 Task: Look for properties with 4 bathrooms.
Action: Mouse moved to (883, 146)
Screenshot: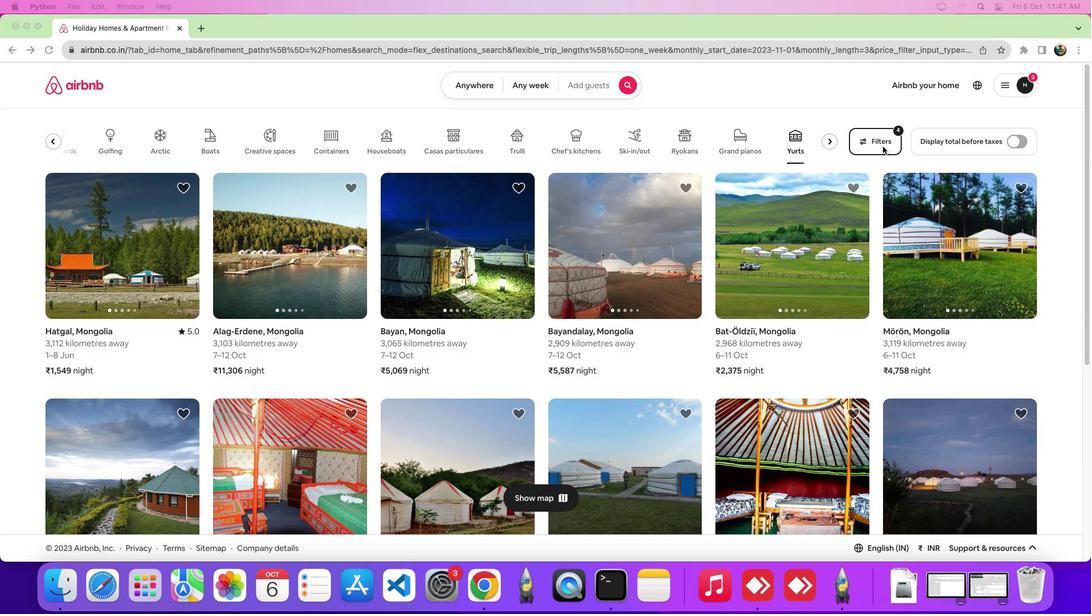 
Action: Mouse pressed left at (883, 146)
Screenshot: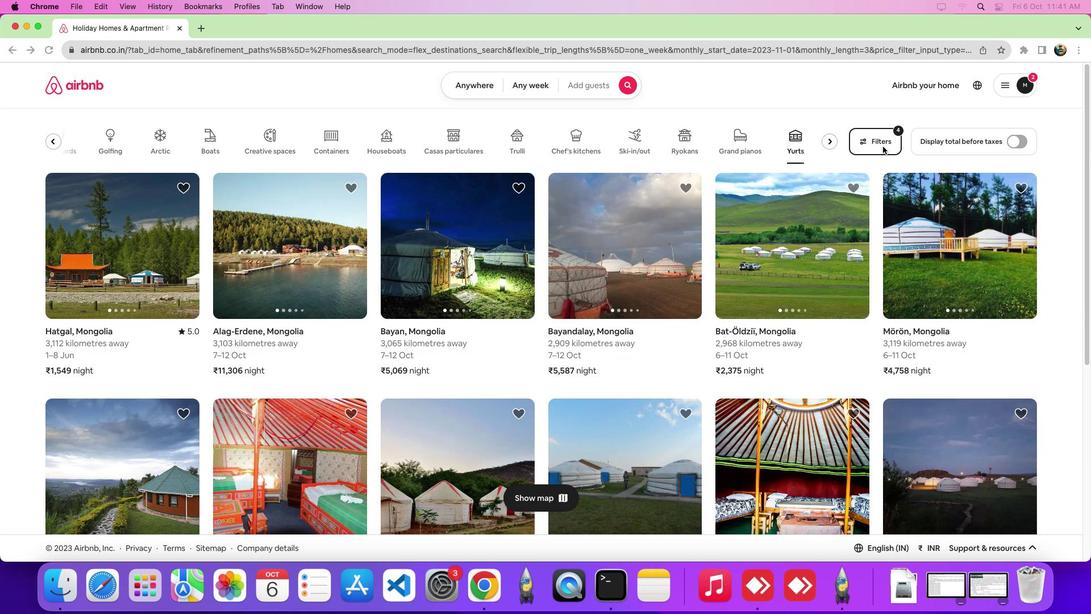 
Action: Mouse pressed left at (883, 146)
Screenshot: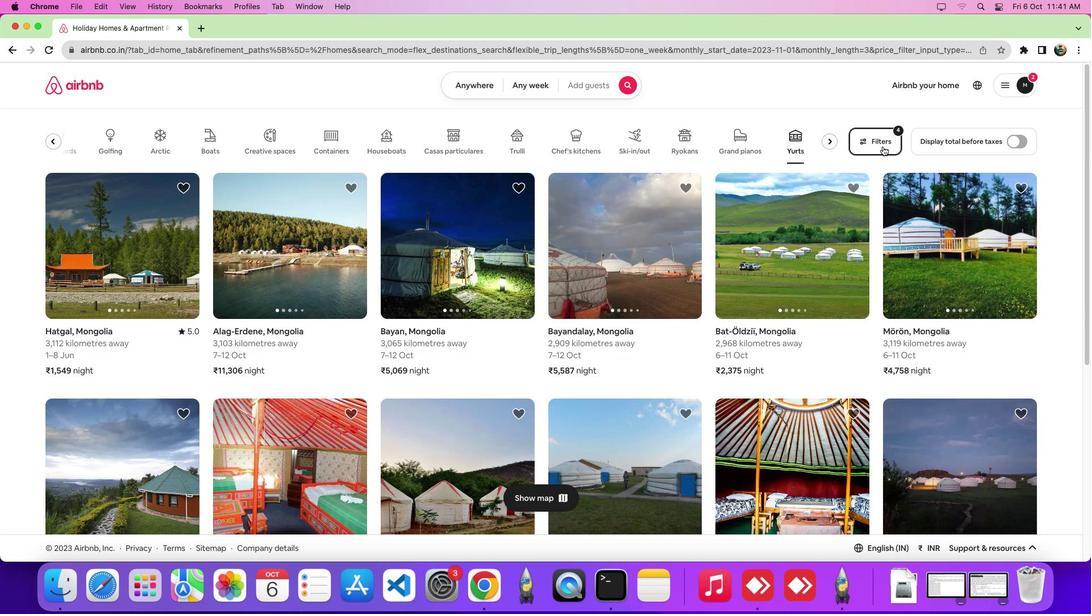 
Action: Mouse moved to (439, 195)
Screenshot: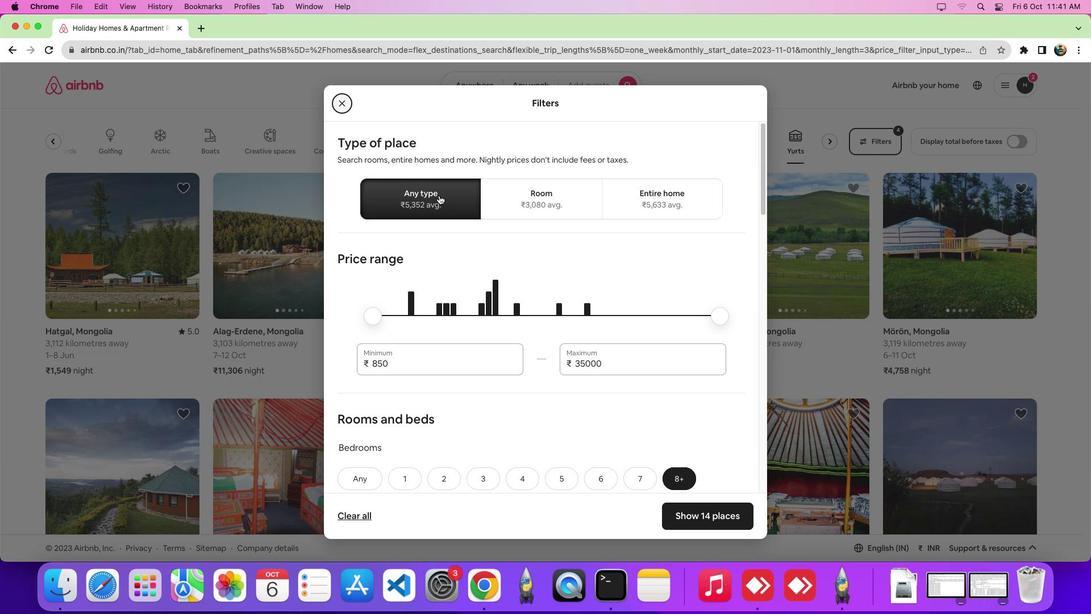 
Action: Mouse pressed left at (439, 195)
Screenshot: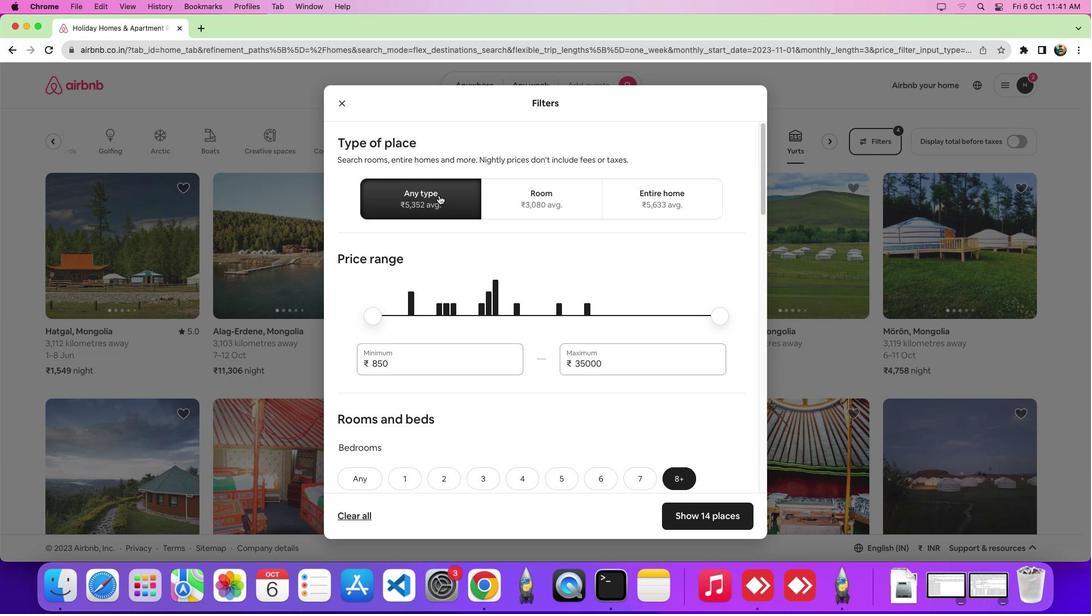 
Action: Mouse moved to (486, 326)
Screenshot: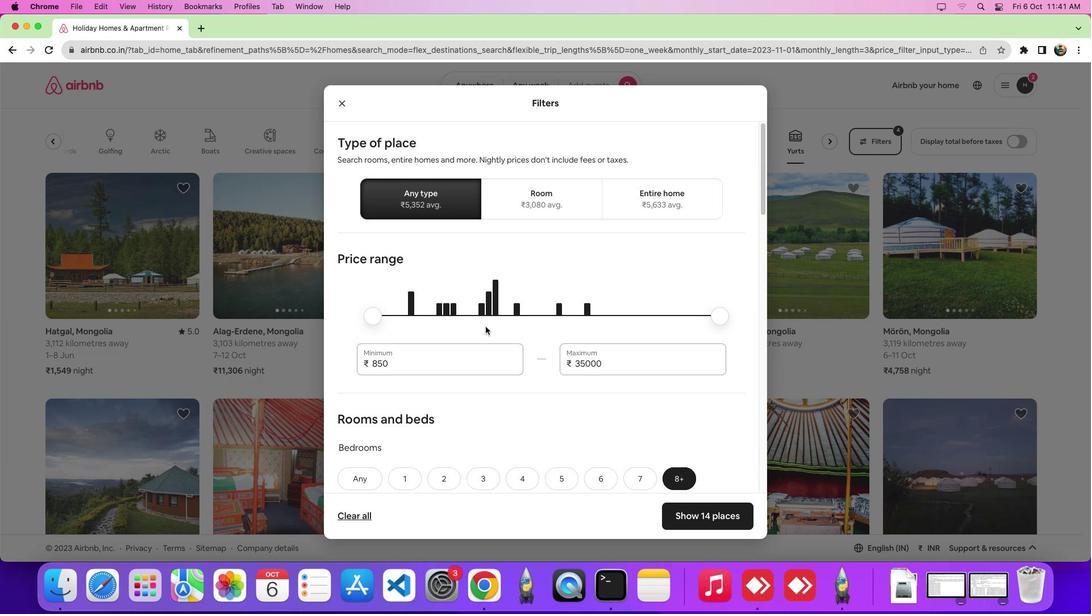 
Action: Mouse scrolled (486, 326) with delta (0, 0)
Screenshot: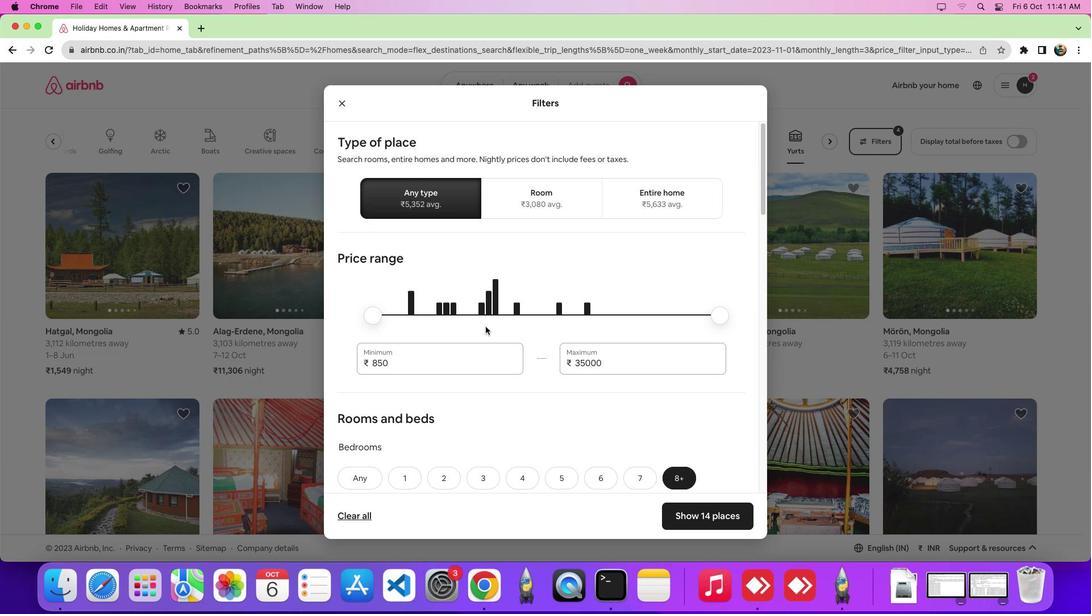 
Action: Mouse scrolled (486, 326) with delta (0, 0)
Screenshot: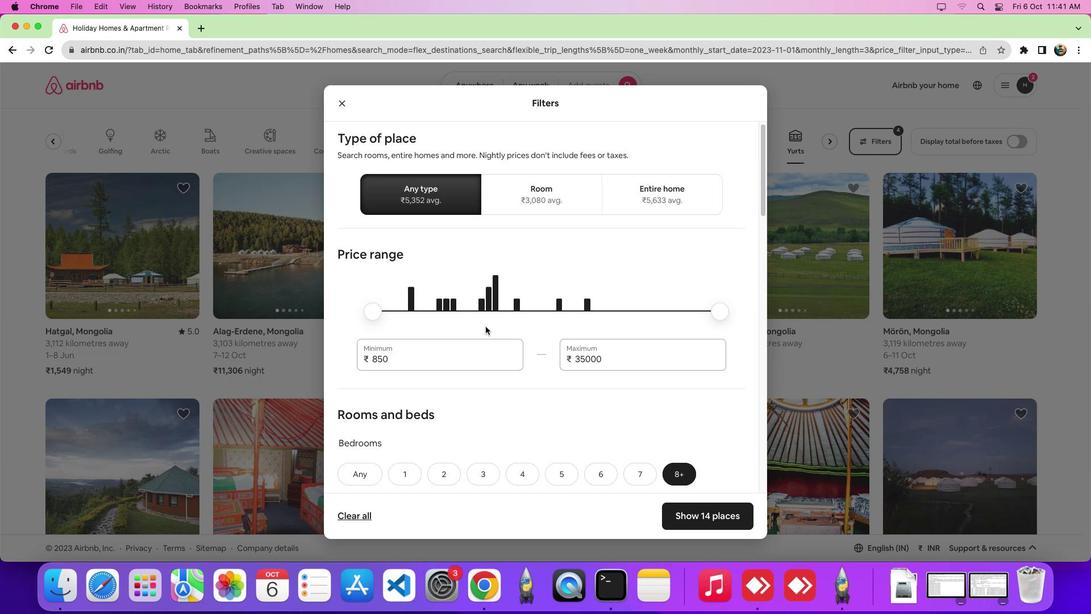 
Action: Mouse scrolled (486, 326) with delta (0, -3)
Screenshot: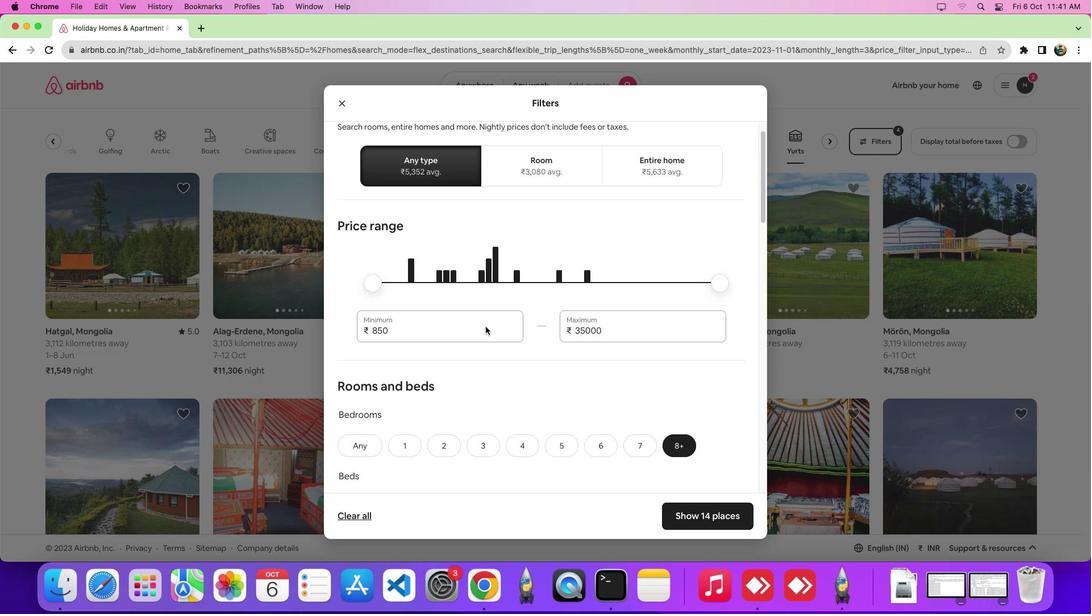 
Action: Mouse scrolled (486, 326) with delta (0, -5)
Screenshot: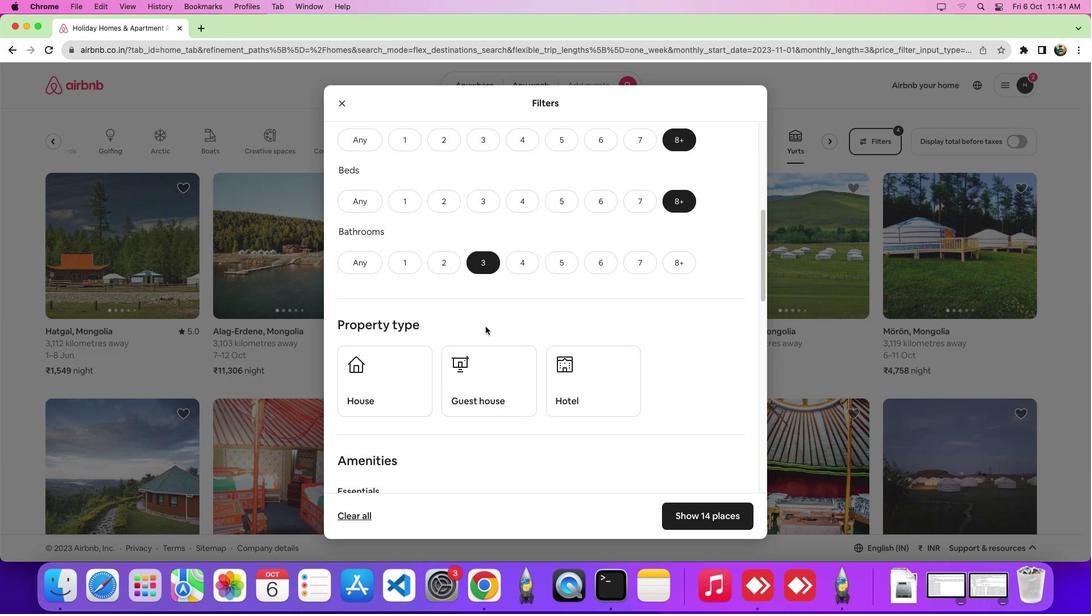
Action: Mouse moved to (521, 184)
Screenshot: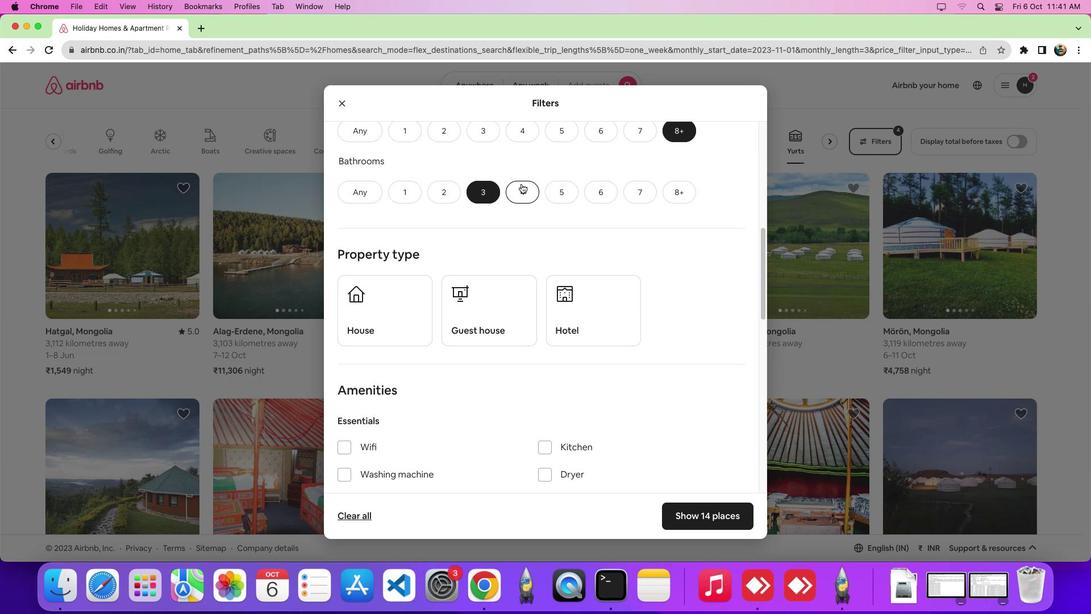 
Action: Mouse pressed left at (521, 184)
Screenshot: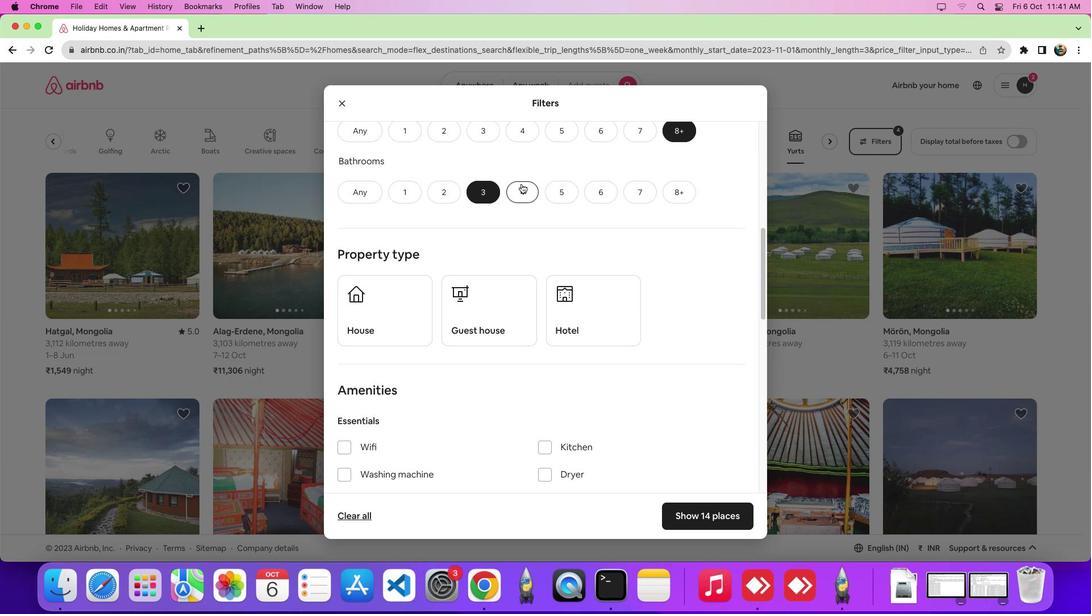 
Action: Mouse moved to (681, 519)
Screenshot: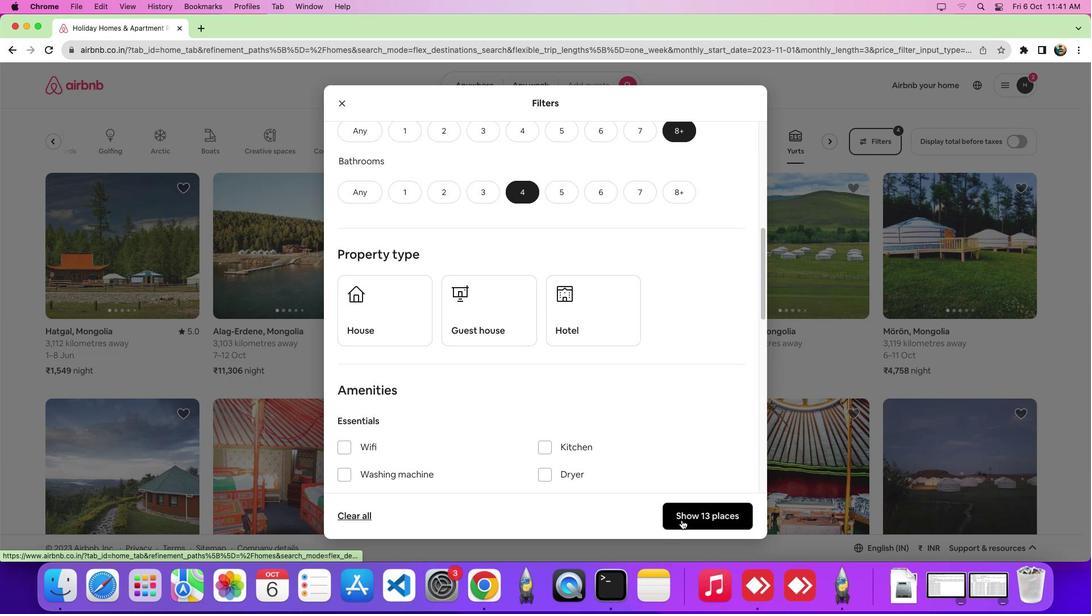 
Action: Mouse pressed left at (681, 519)
Screenshot: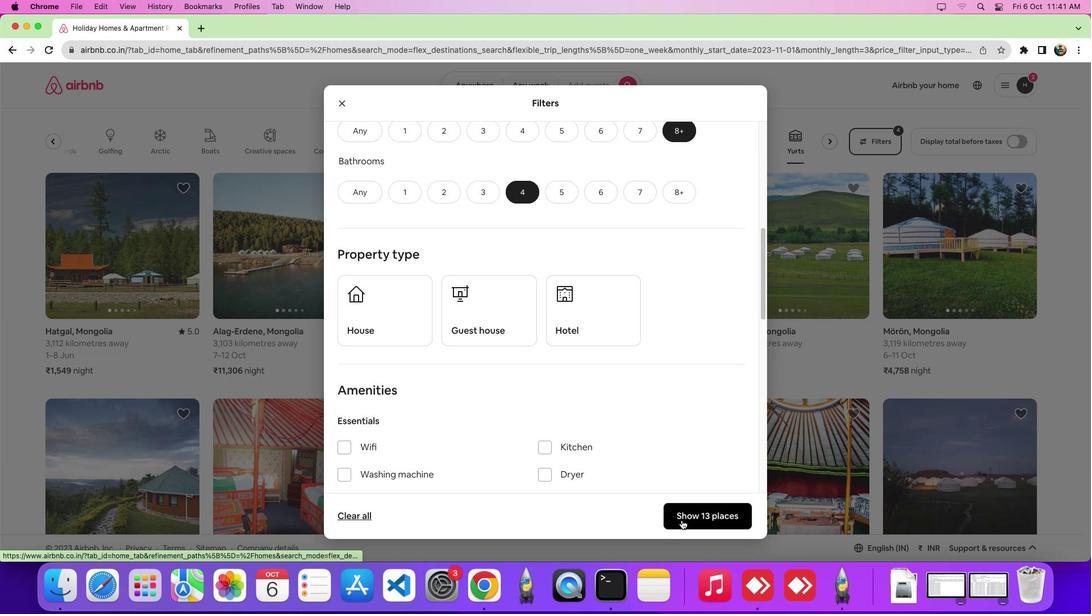 
Action: Mouse moved to (682, 519)
Screenshot: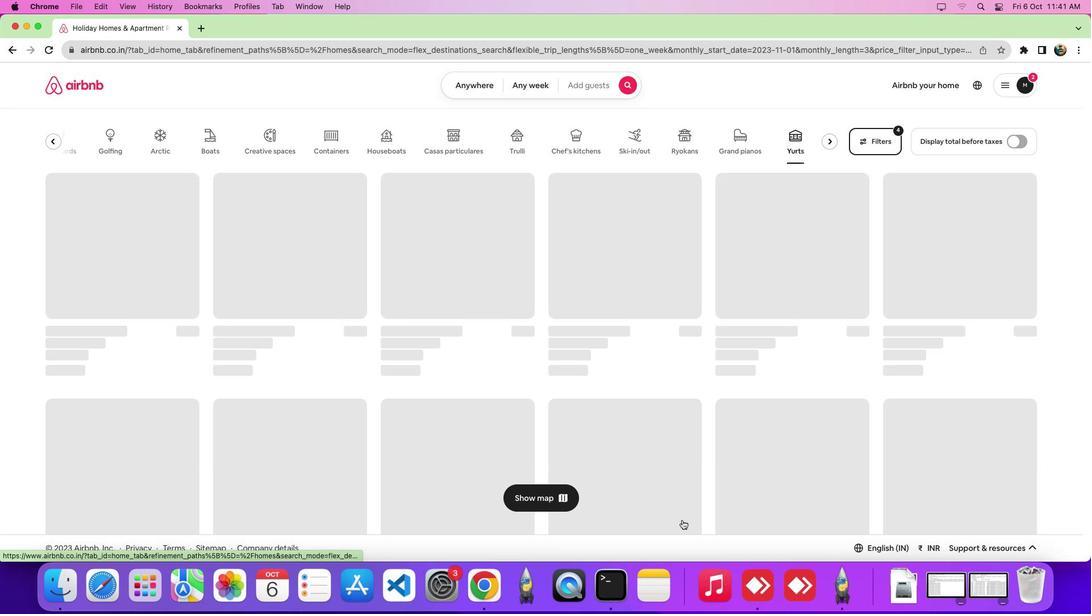 
